 Task: Create a due date automation trigger when advanced on, on the wednesday of the week a card is due add fields without custom field "Resume" set to a number greater or equal to 1 and greater than 10 at 11:00 AM.
Action: Mouse moved to (929, 77)
Screenshot: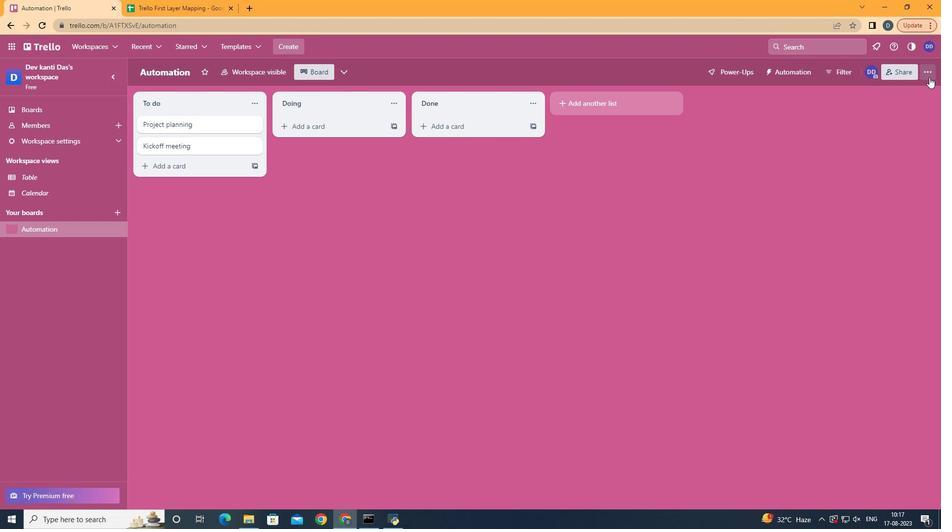 
Action: Mouse pressed left at (929, 77)
Screenshot: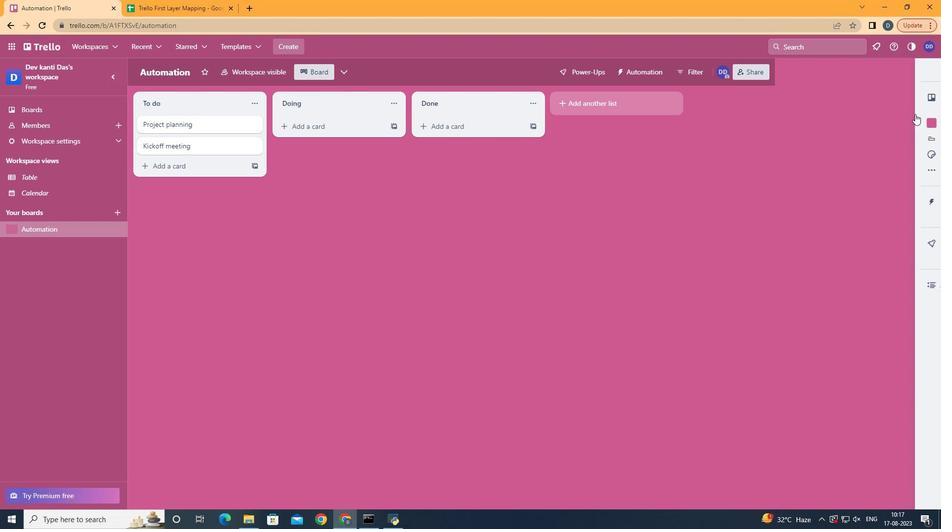 
Action: Mouse moved to (879, 214)
Screenshot: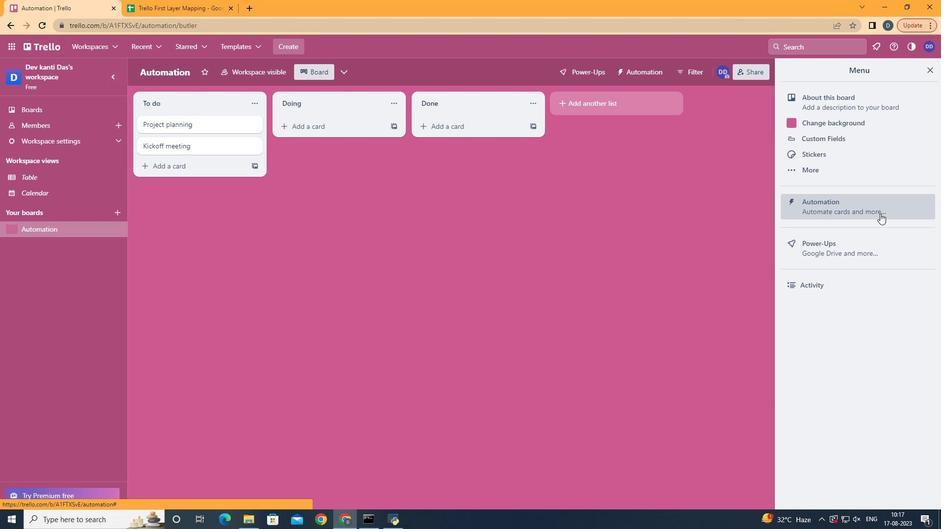 
Action: Mouse pressed left at (879, 214)
Screenshot: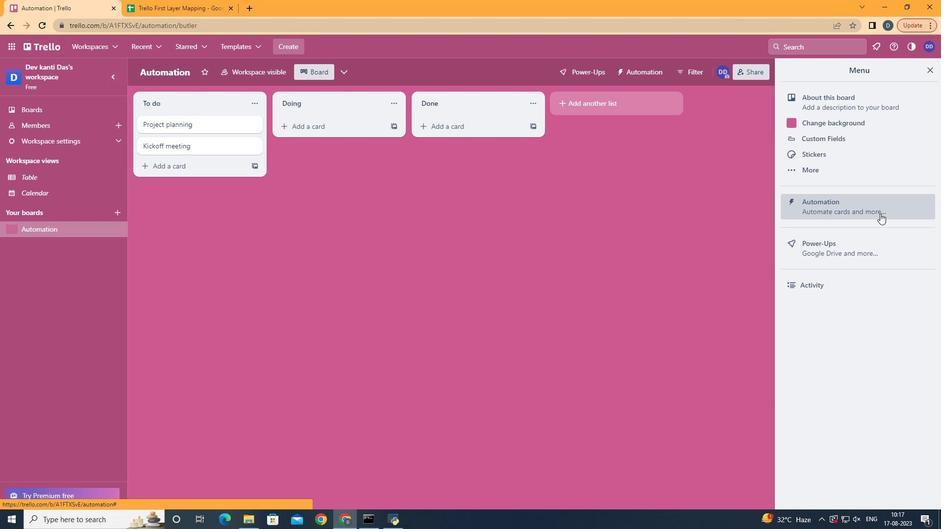 
Action: Mouse moved to (182, 209)
Screenshot: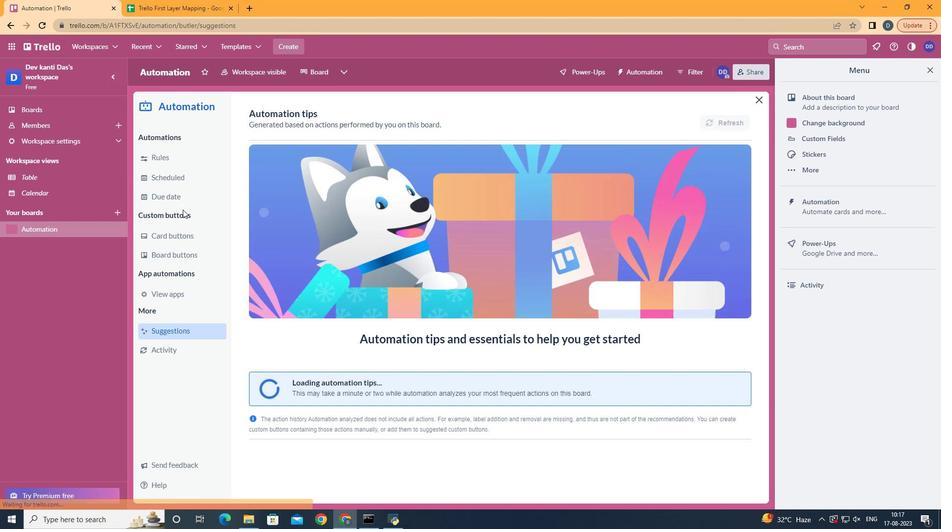 
Action: Mouse pressed left at (182, 209)
Screenshot: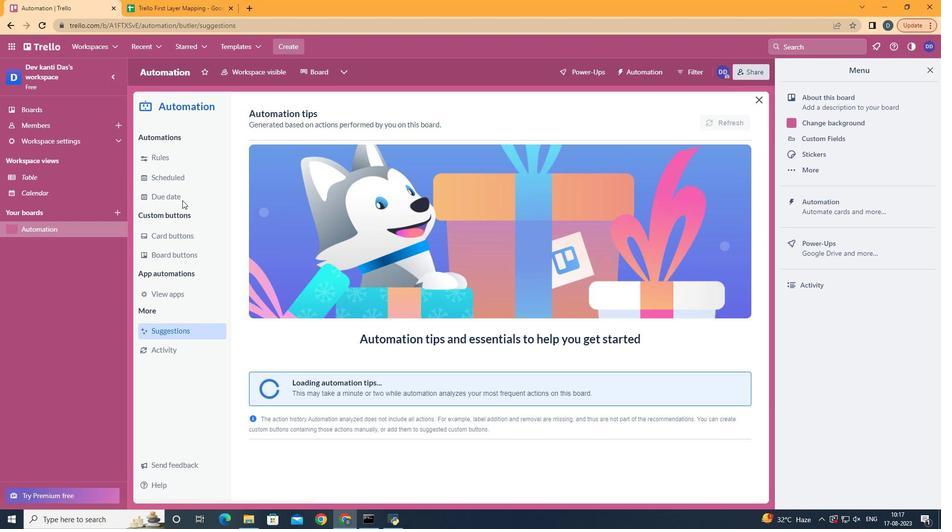 
Action: Mouse moved to (181, 197)
Screenshot: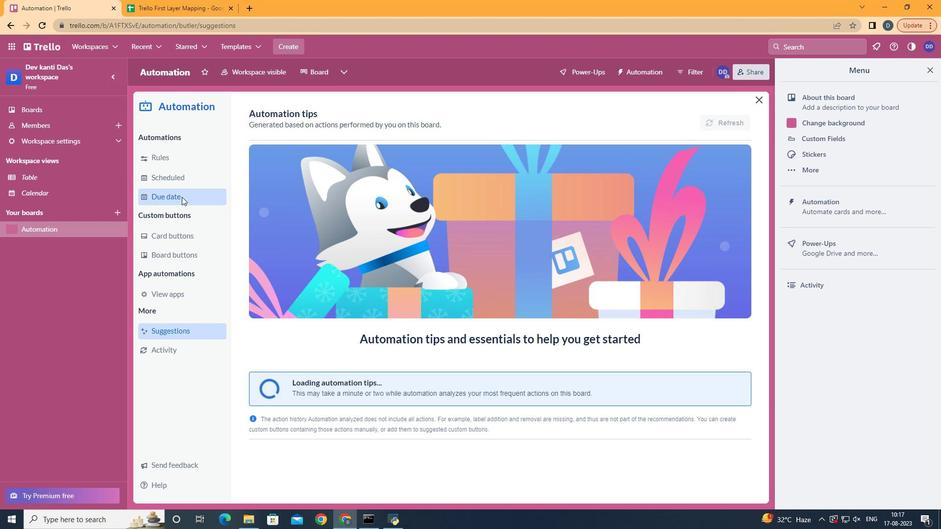 
Action: Mouse pressed left at (181, 197)
Screenshot: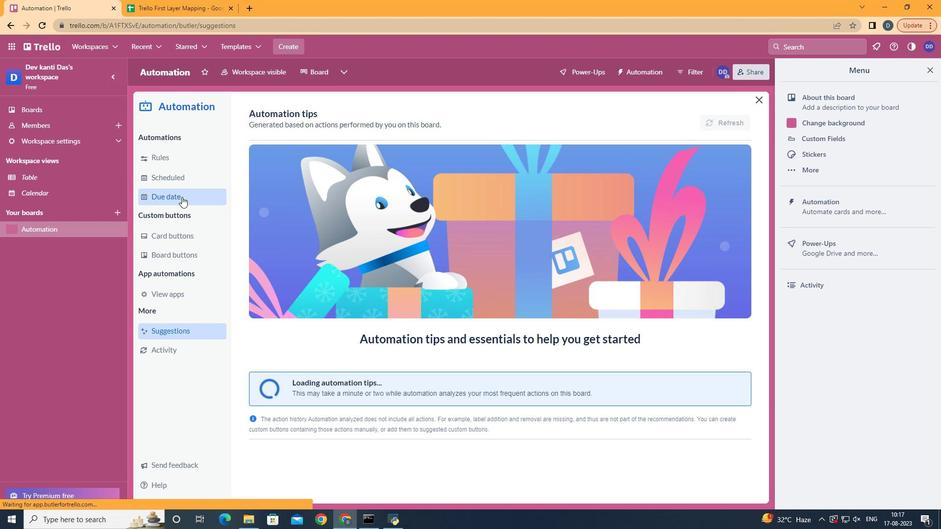 
Action: Mouse moved to (688, 113)
Screenshot: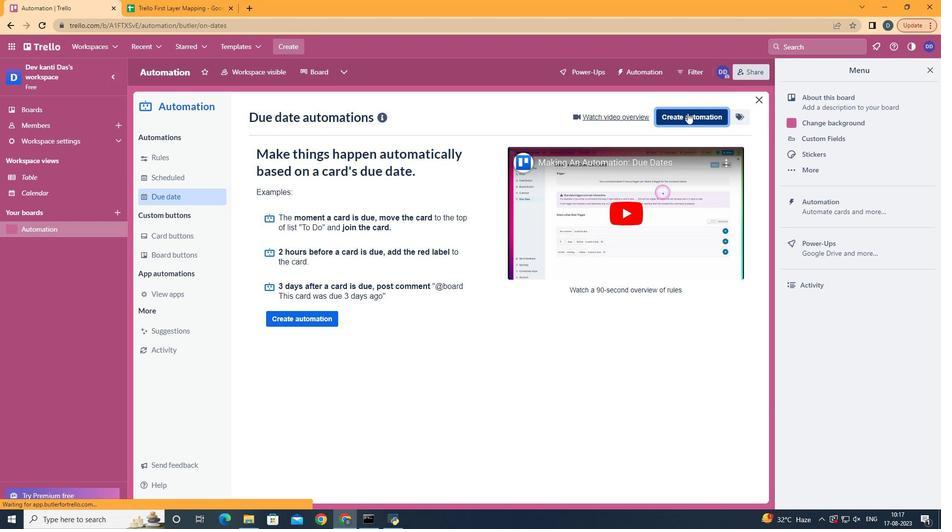 
Action: Mouse pressed left at (688, 113)
Screenshot: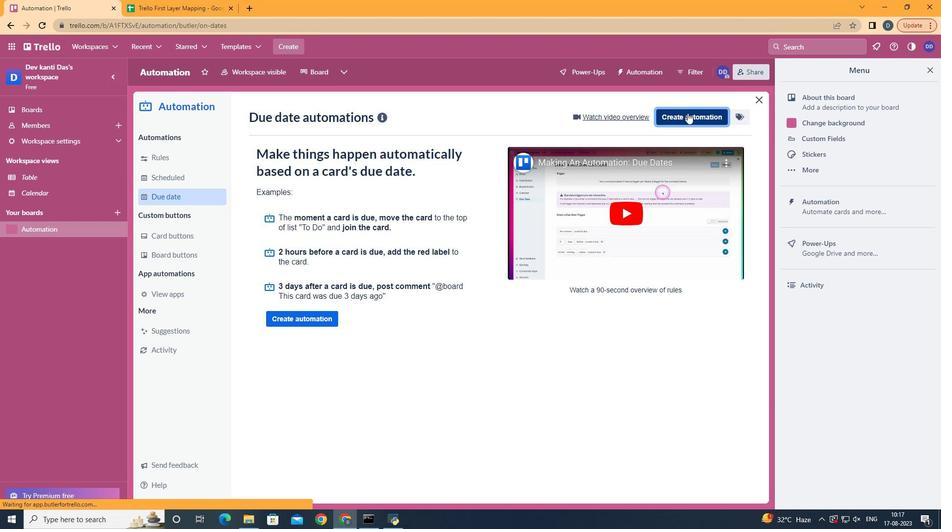 
Action: Mouse moved to (514, 207)
Screenshot: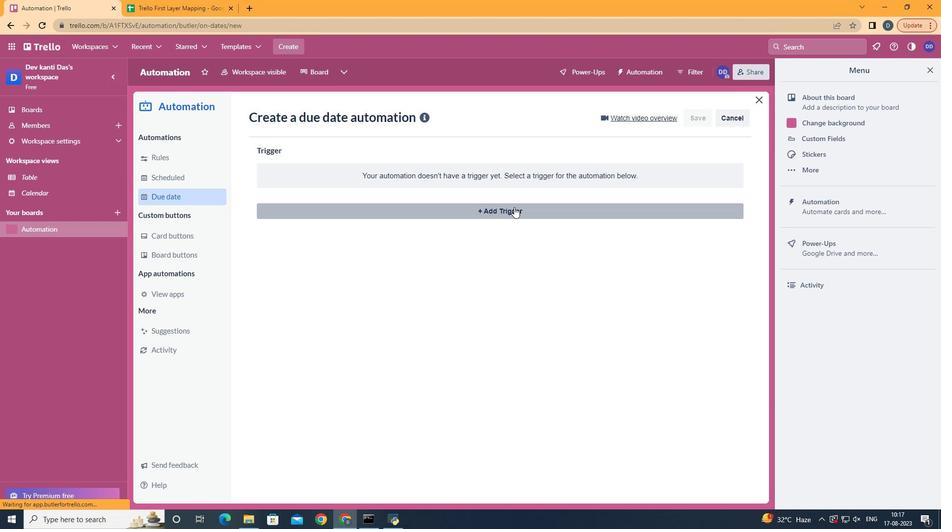 
Action: Mouse pressed left at (514, 207)
Screenshot: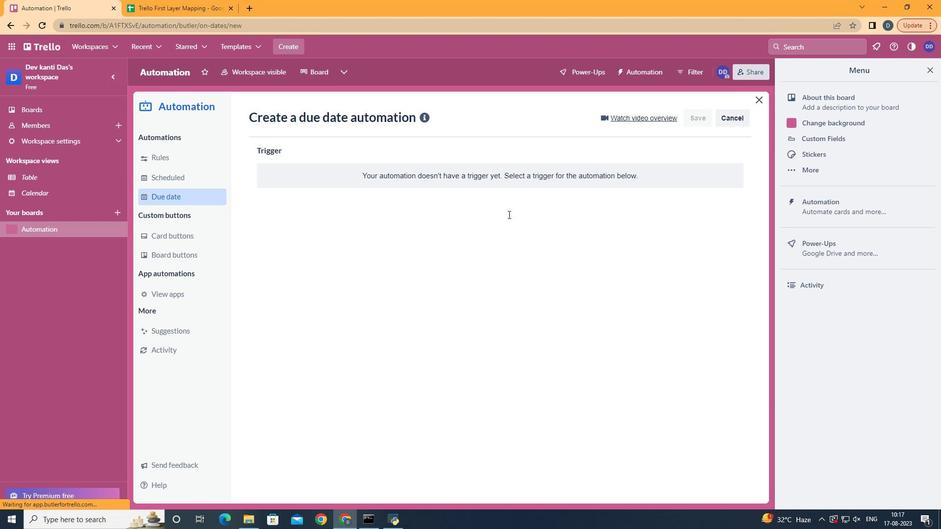 
Action: Mouse moved to (334, 296)
Screenshot: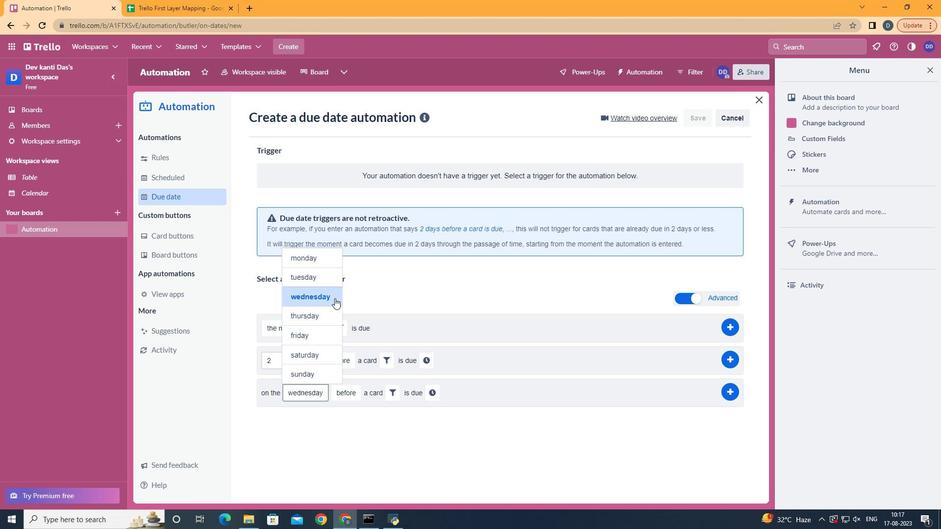 
Action: Mouse pressed left at (334, 296)
Screenshot: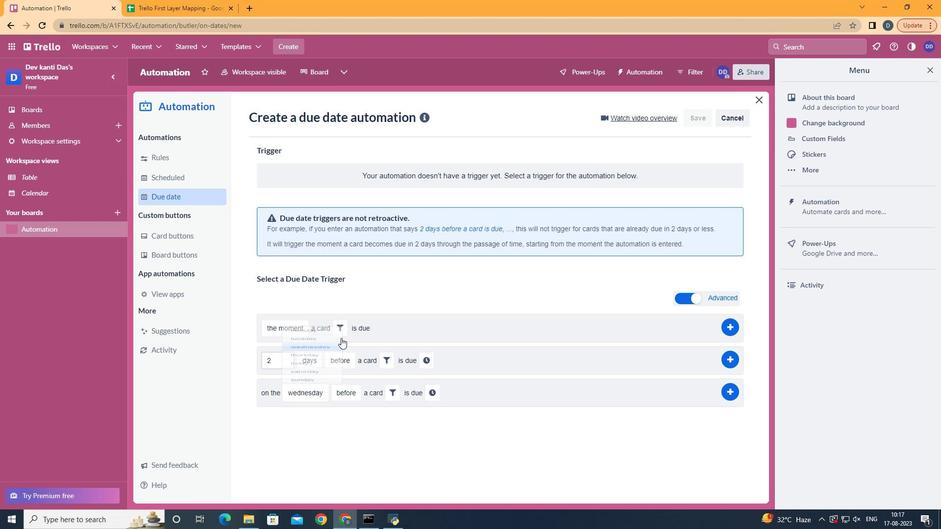 
Action: Mouse moved to (360, 444)
Screenshot: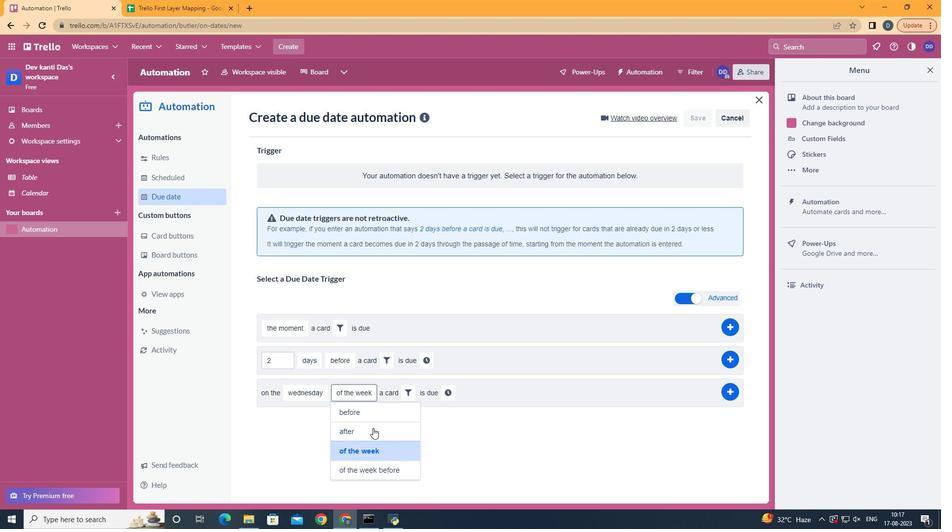 
Action: Mouse pressed left at (360, 444)
Screenshot: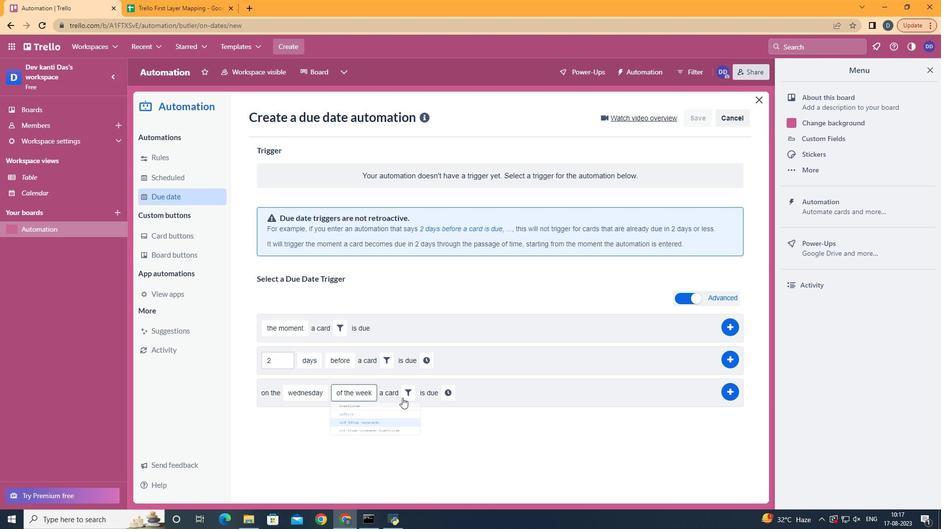 
Action: Mouse moved to (402, 389)
Screenshot: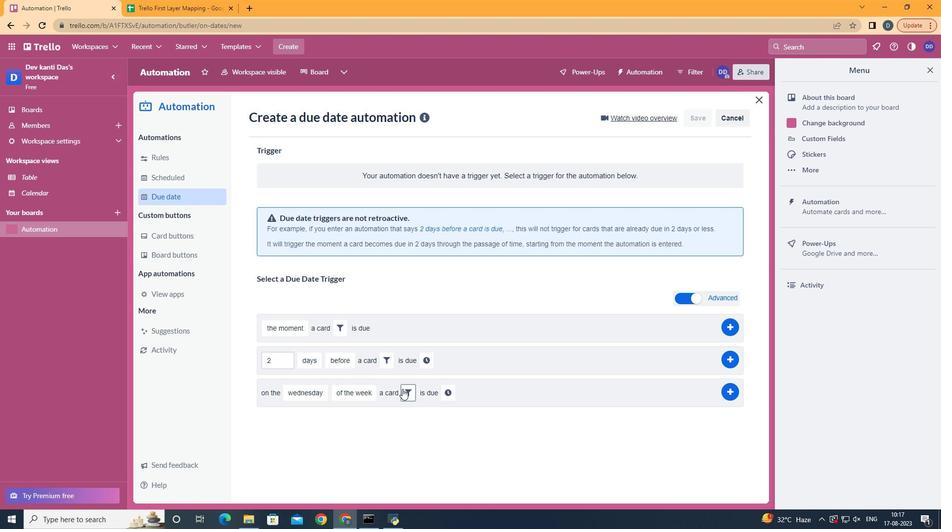 
Action: Mouse pressed left at (402, 389)
Screenshot: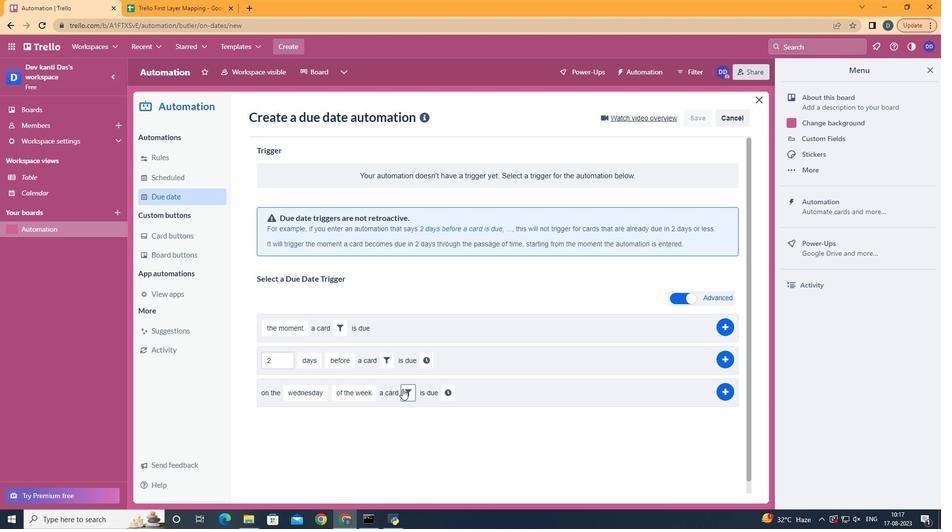 
Action: Mouse moved to (563, 420)
Screenshot: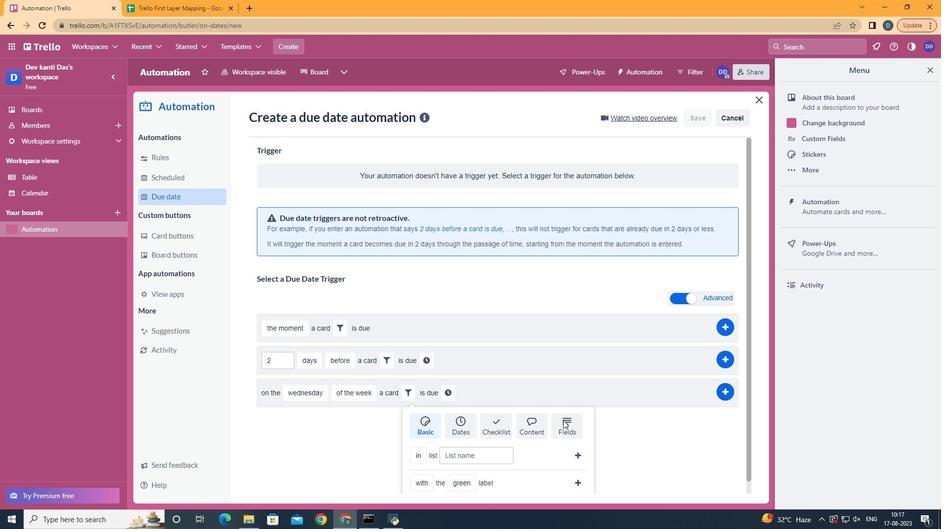 
Action: Mouse pressed left at (563, 420)
Screenshot: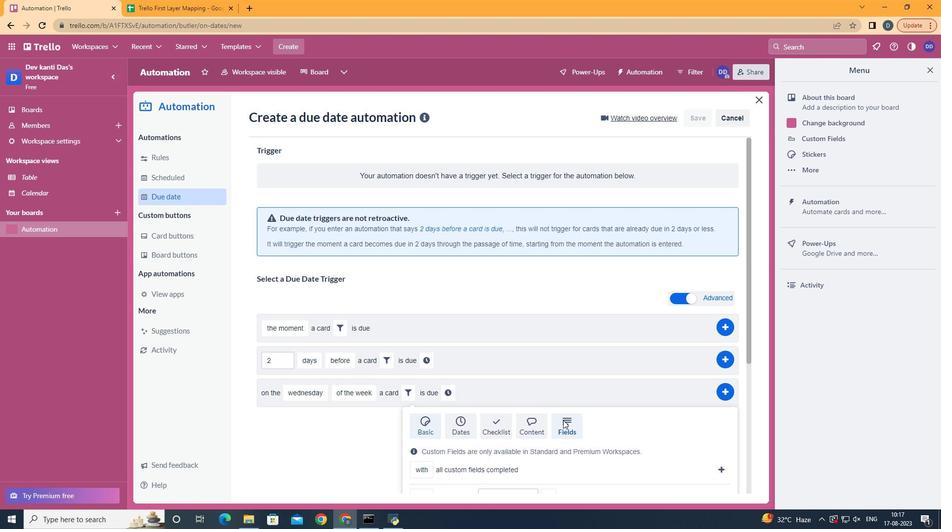 
Action: Mouse scrolled (563, 420) with delta (0, 0)
Screenshot: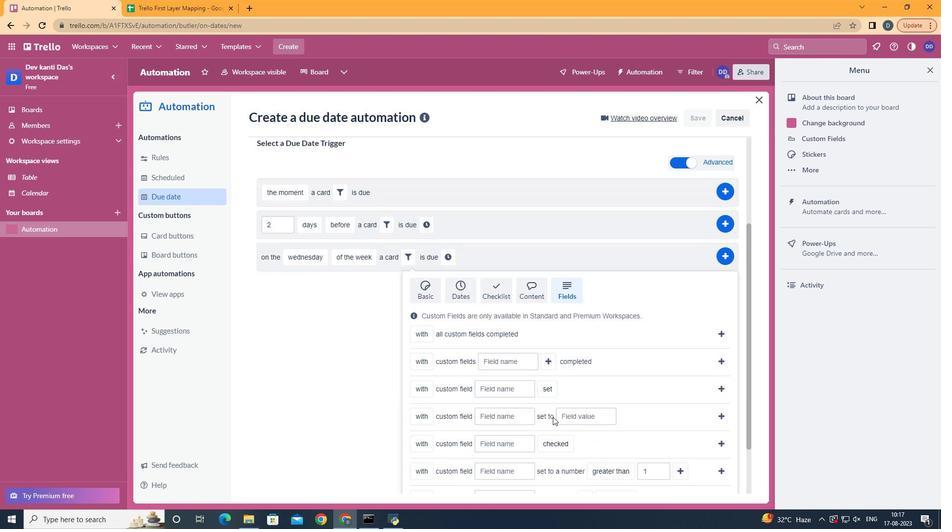 
Action: Mouse moved to (563, 420)
Screenshot: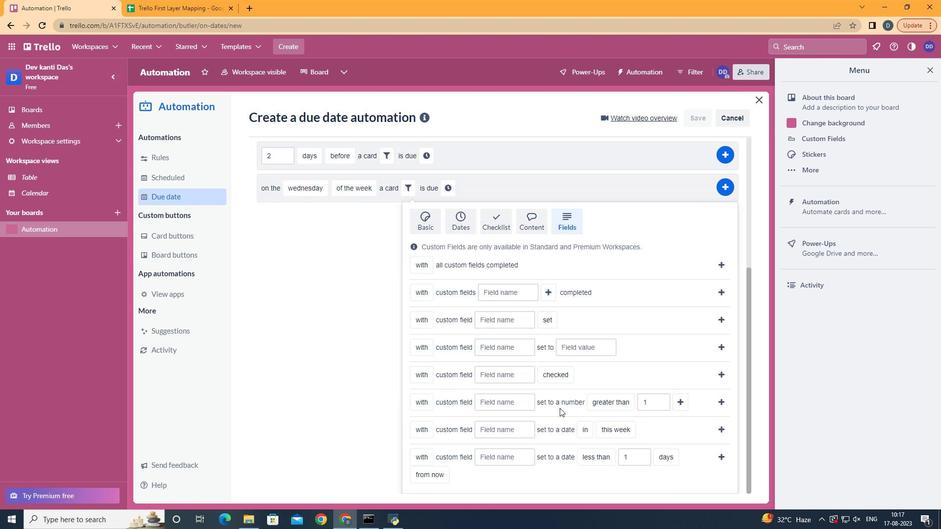 
Action: Mouse scrolled (563, 420) with delta (0, 0)
Screenshot: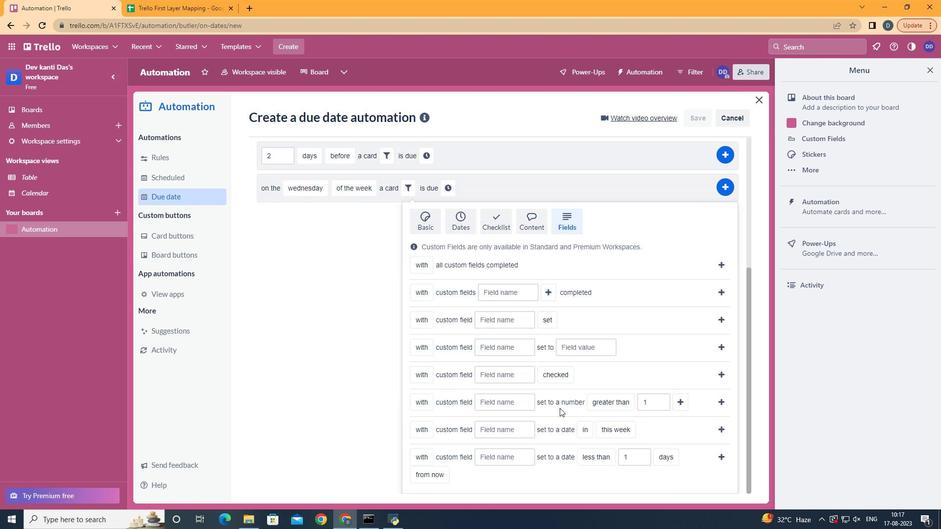 
Action: Mouse moved to (561, 420)
Screenshot: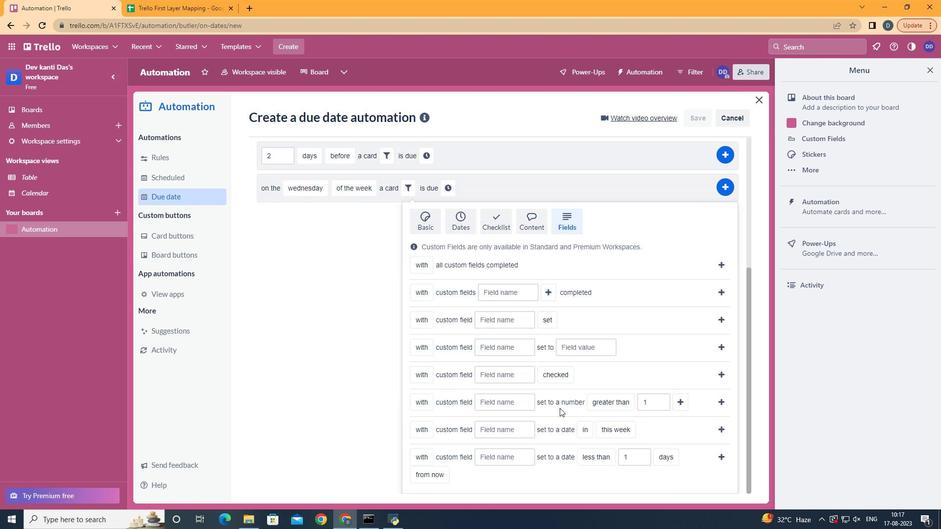 
Action: Mouse scrolled (563, 420) with delta (0, 0)
Screenshot: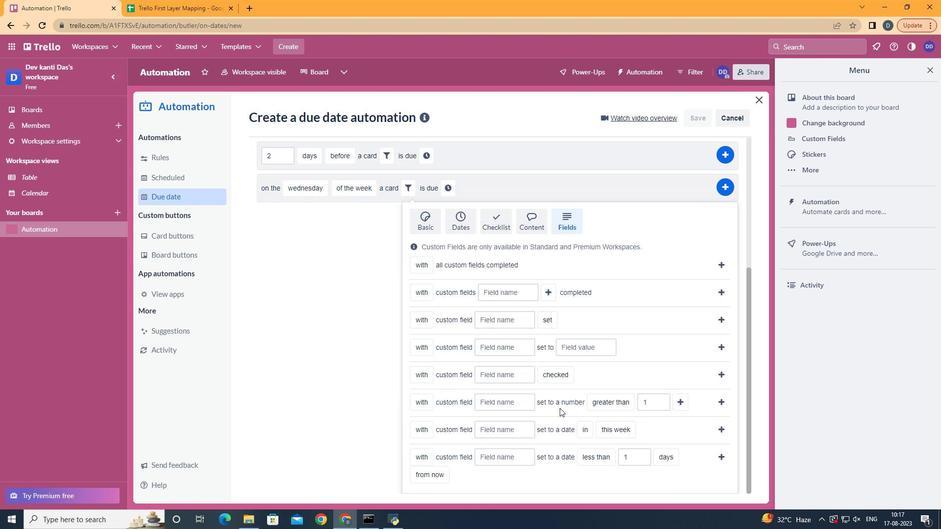 
Action: Mouse moved to (557, 420)
Screenshot: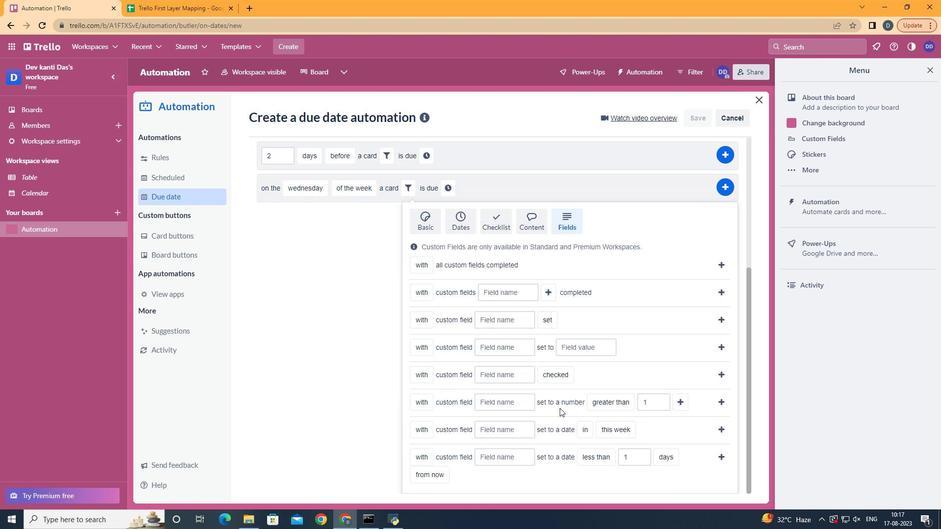 
Action: Mouse scrolled (561, 420) with delta (0, 0)
Screenshot: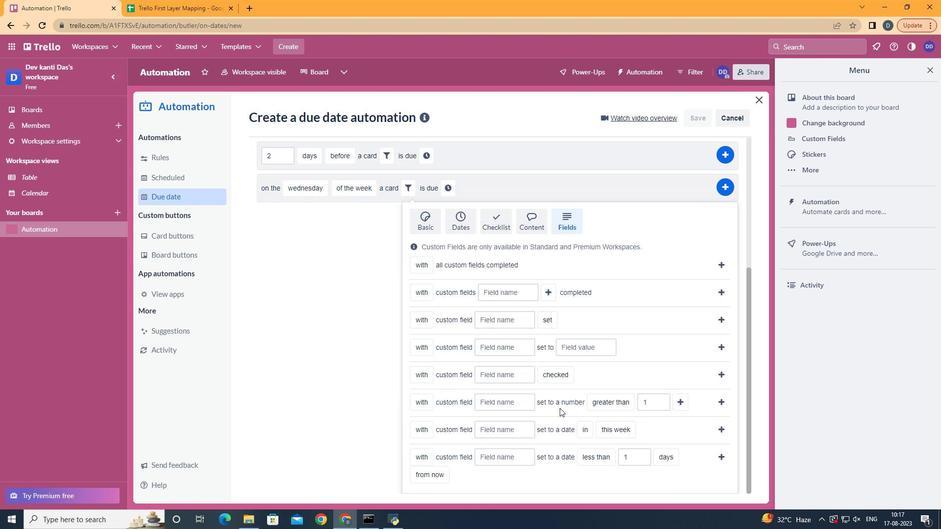 
Action: Mouse moved to (554, 418)
Screenshot: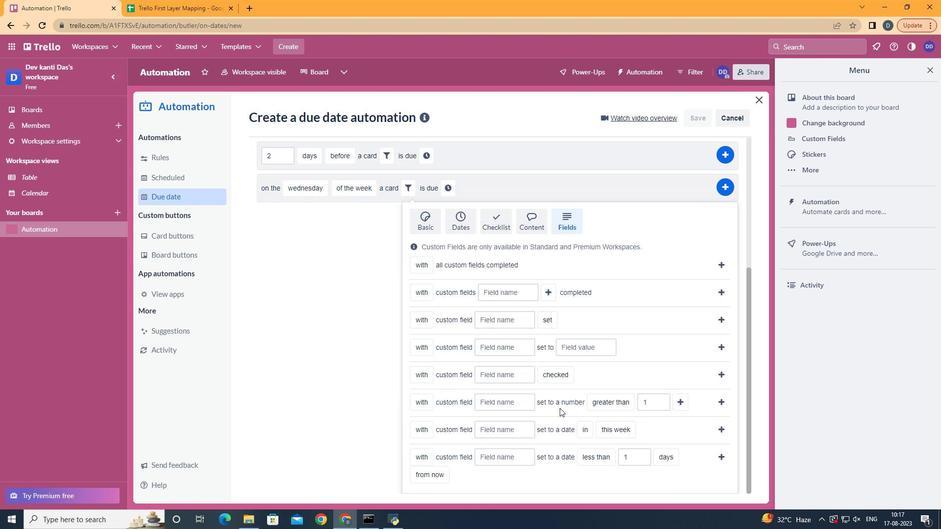 
Action: Mouse scrolled (557, 420) with delta (0, 0)
Screenshot: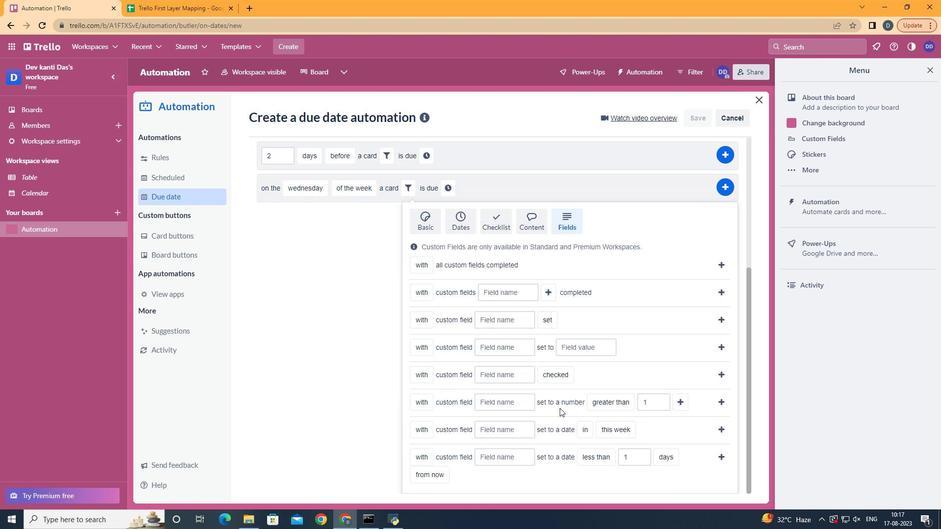 
Action: Mouse moved to (436, 443)
Screenshot: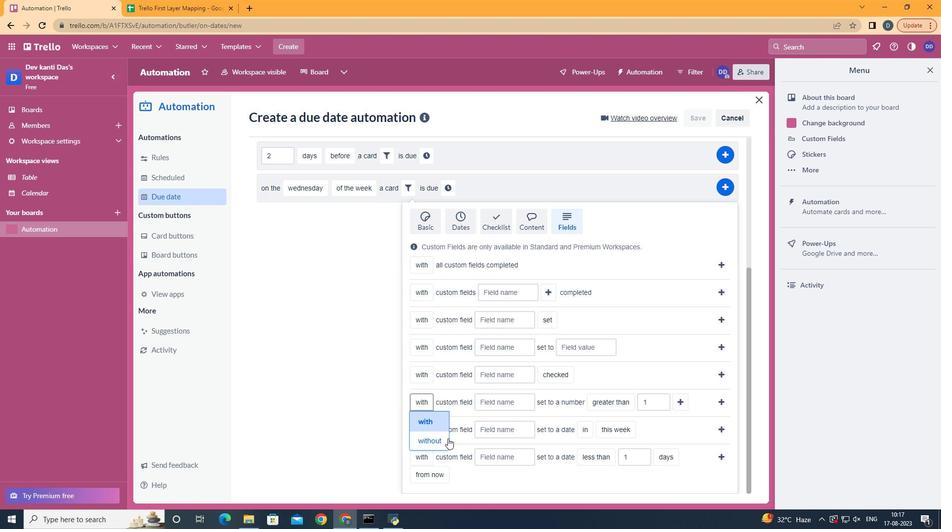 
Action: Mouse pressed left at (436, 443)
Screenshot: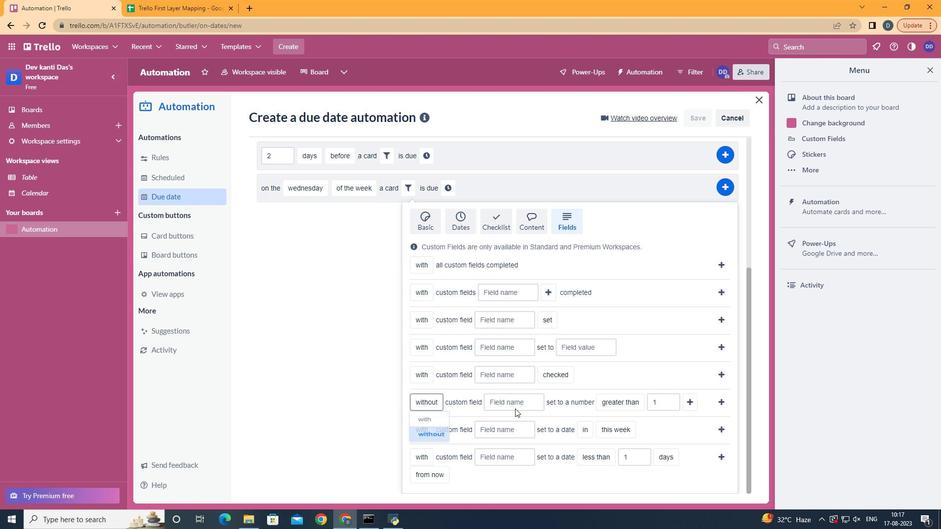 
Action: Mouse moved to (529, 399)
Screenshot: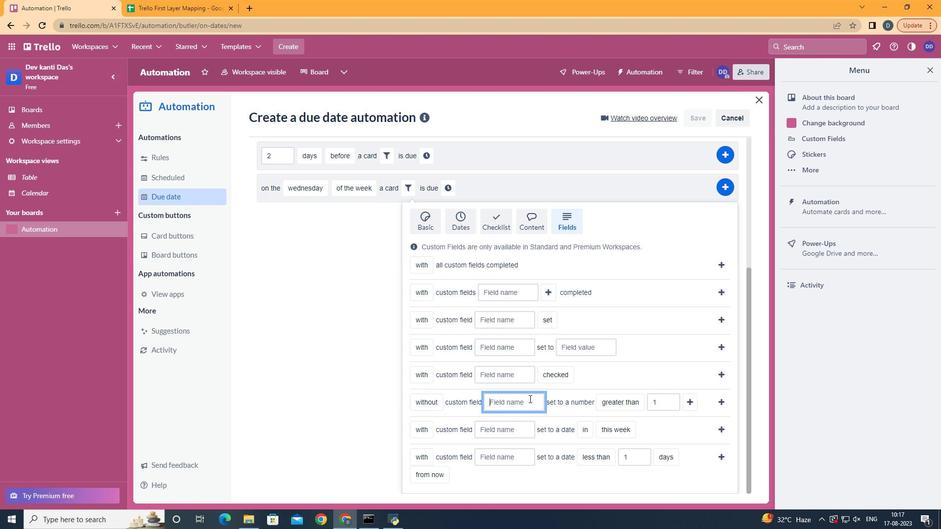 
Action: Mouse pressed left at (529, 399)
Screenshot: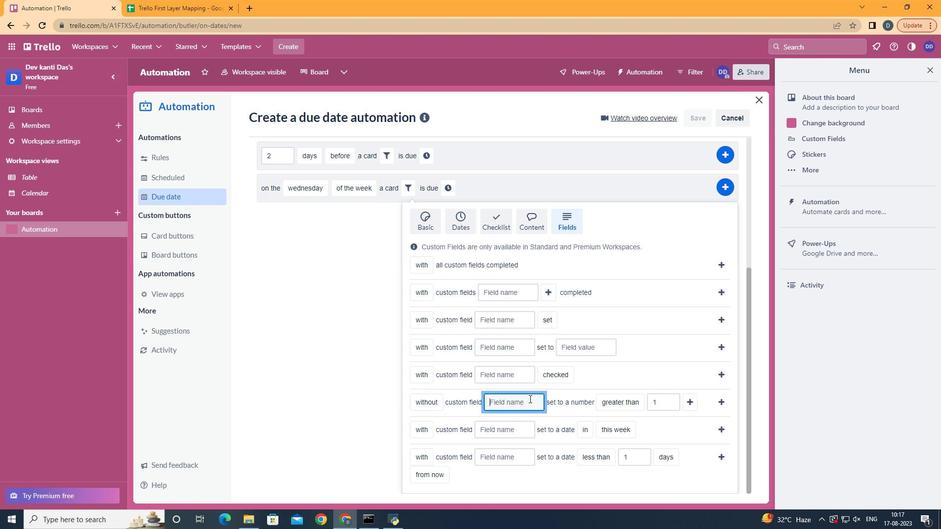 
Action: Key pressed <Key.shift>Resume
Screenshot: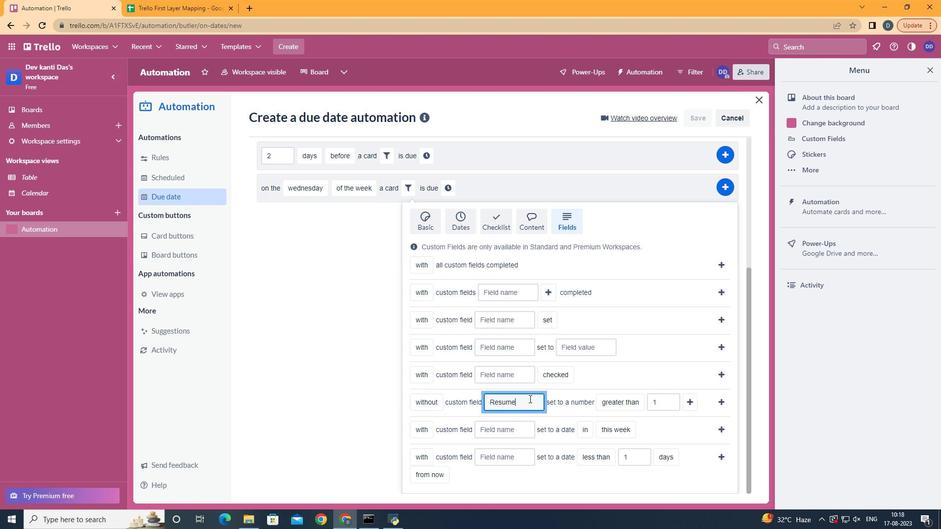 
Action: Mouse moved to (629, 444)
Screenshot: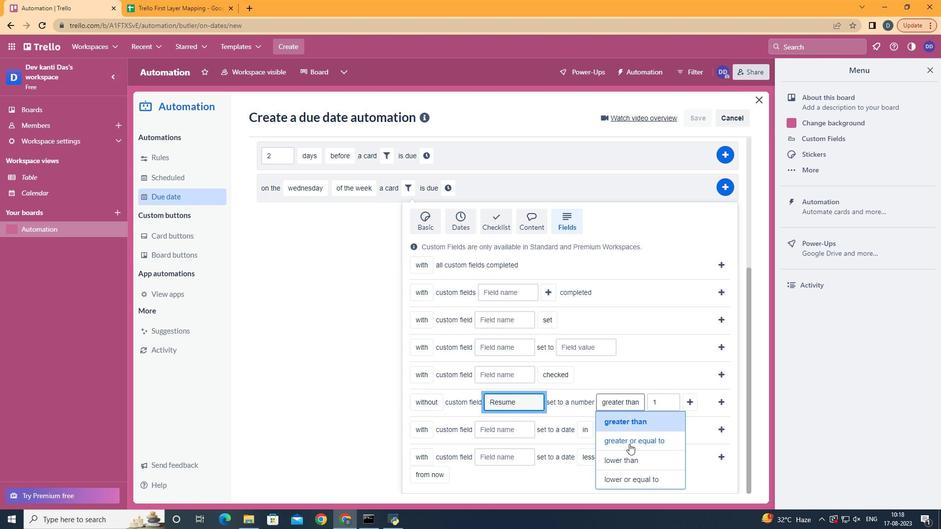 
Action: Mouse pressed left at (629, 444)
Screenshot: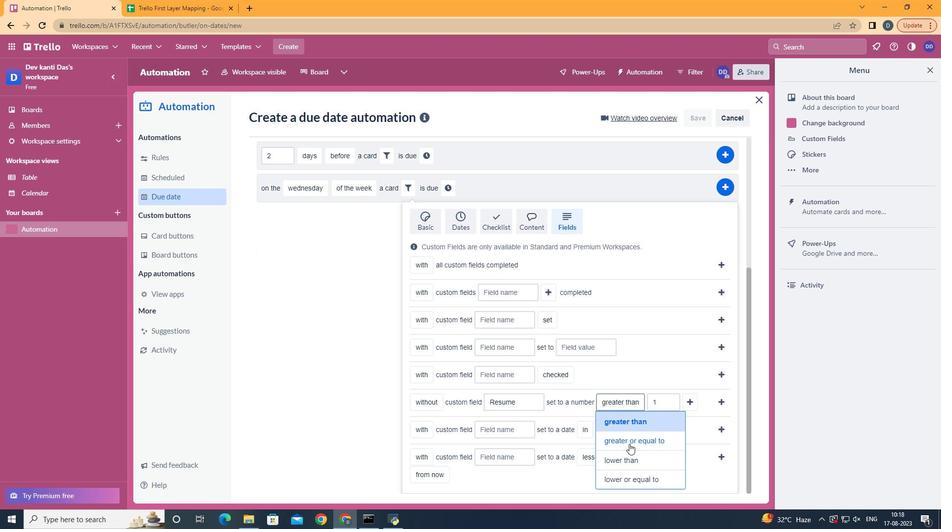 
Action: Mouse moved to (416, 424)
Screenshot: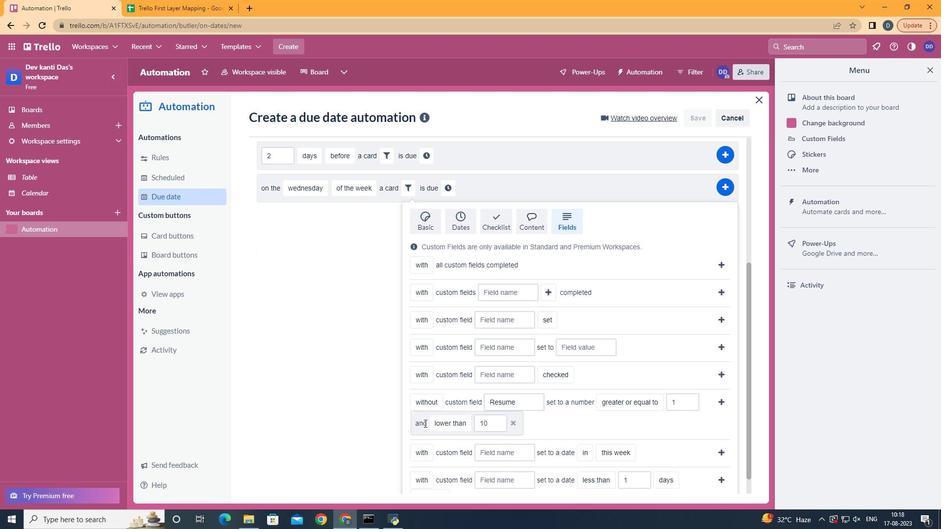 
Action: Mouse pressed left at (416, 424)
Screenshot: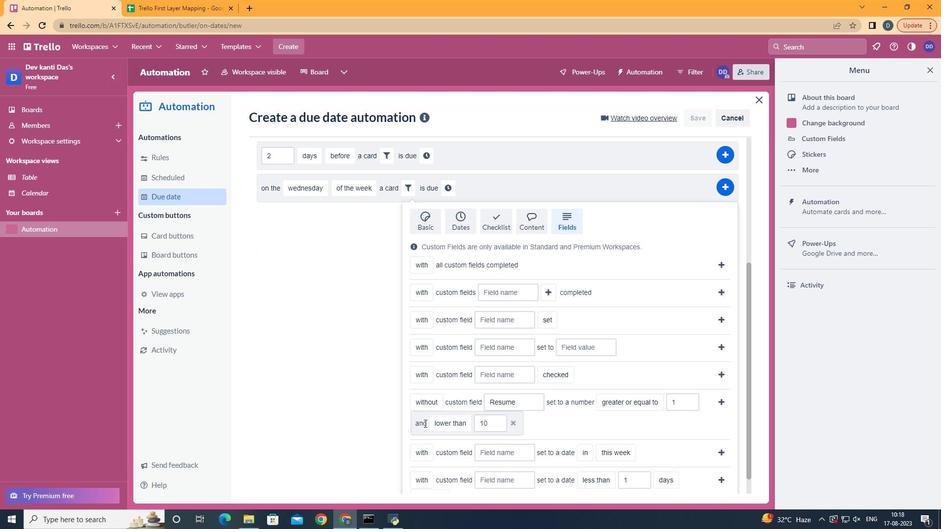 
Action: Mouse moved to (468, 383)
Screenshot: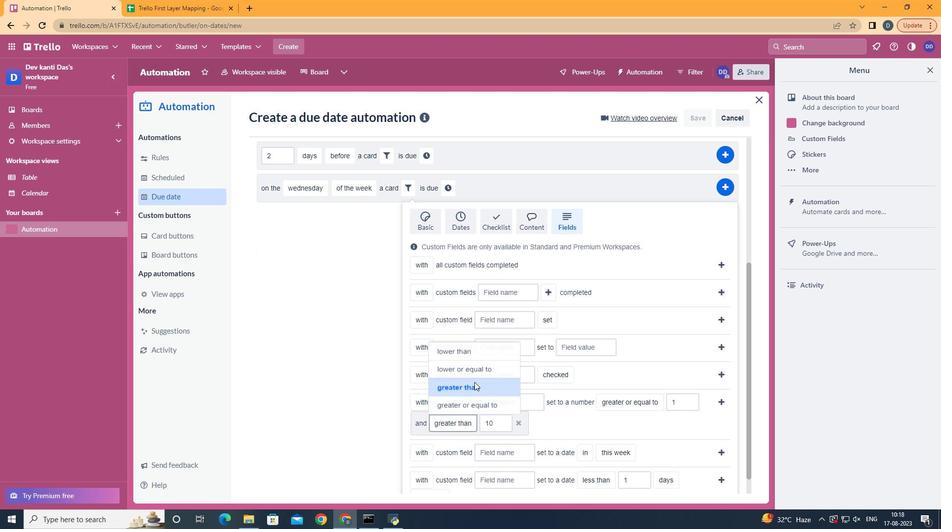 
Action: Mouse pressed left at (468, 383)
Screenshot: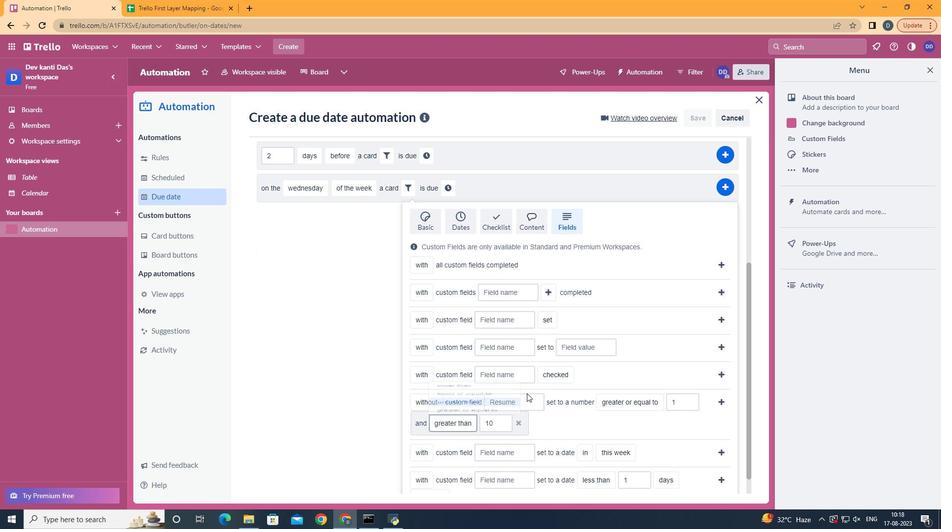 
Action: Mouse moved to (721, 401)
Screenshot: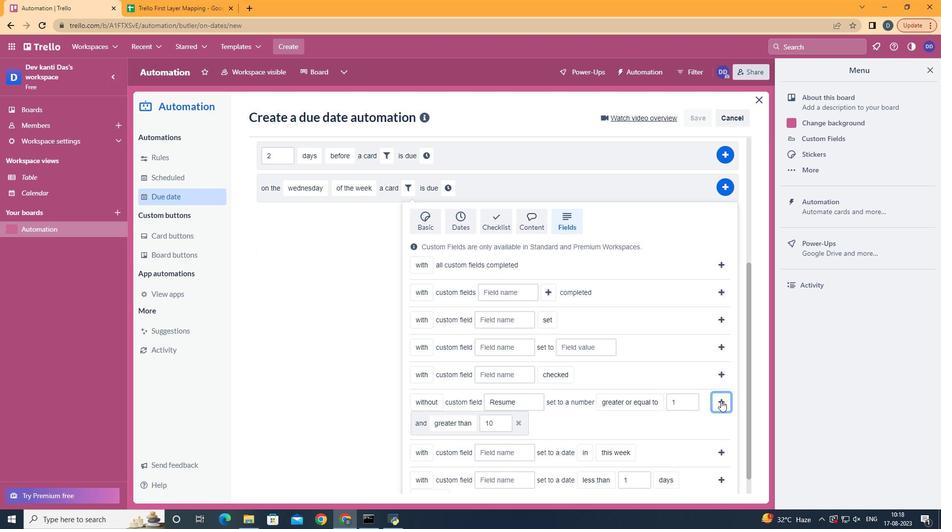 
Action: Mouse pressed left at (721, 401)
Screenshot: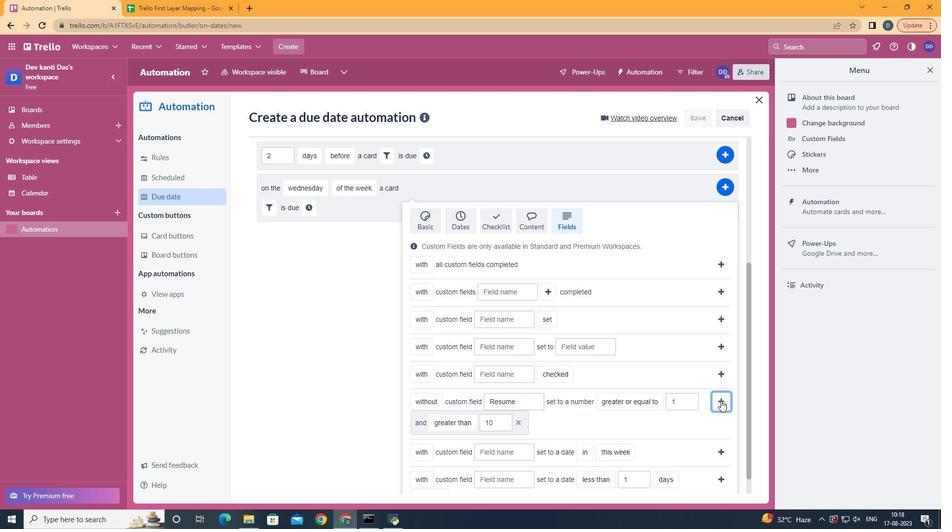 
Action: Mouse moved to (291, 416)
Screenshot: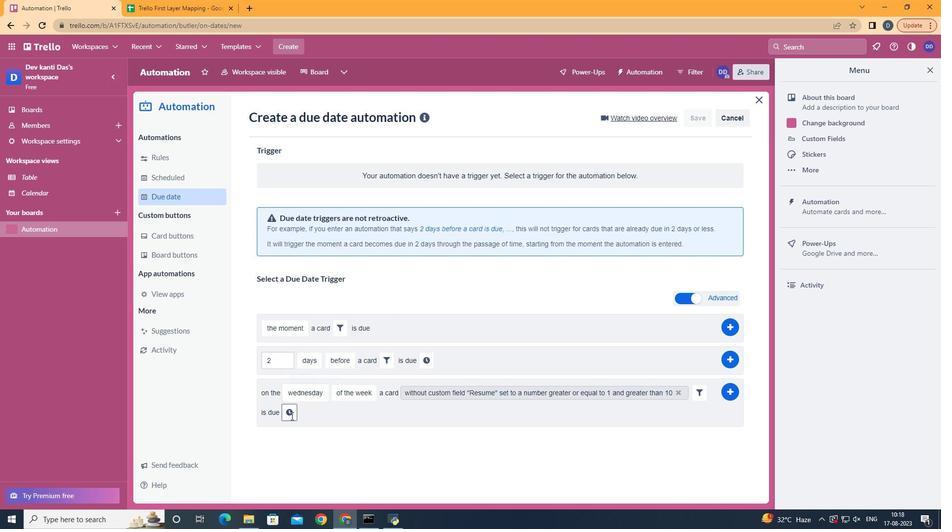 
Action: Mouse pressed left at (291, 416)
Screenshot: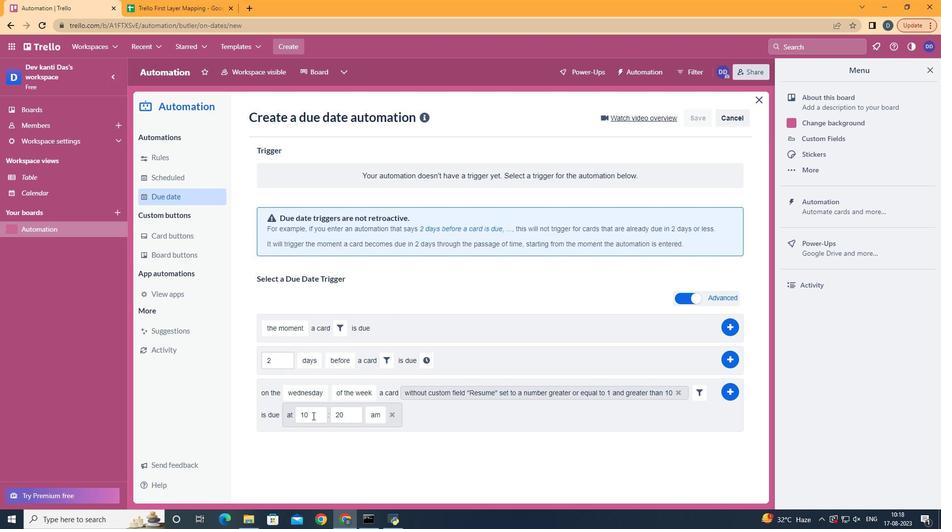 
Action: Mouse moved to (321, 416)
Screenshot: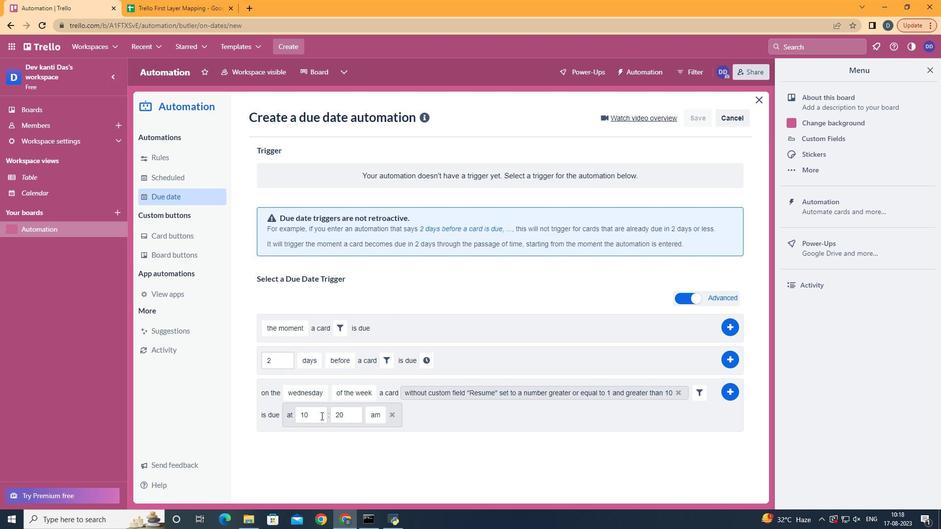 
Action: Mouse pressed left at (321, 416)
Screenshot: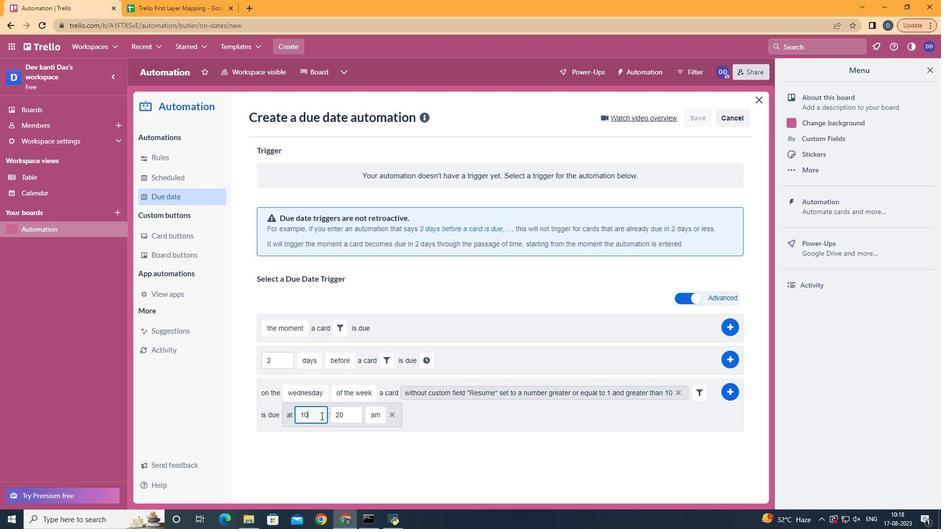
Action: Mouse moved to (318, 413)
Screenshot: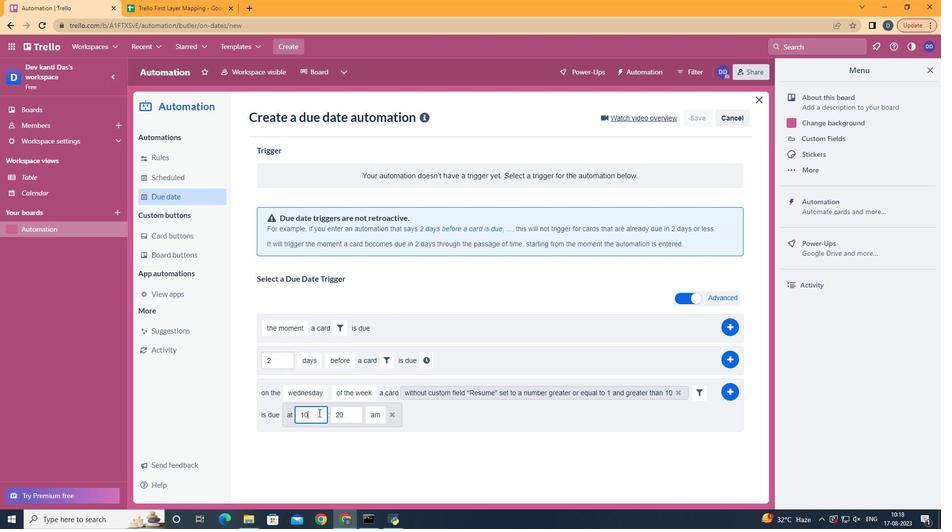 
Action: Key pressed <Key.backspace>1
Screenshot: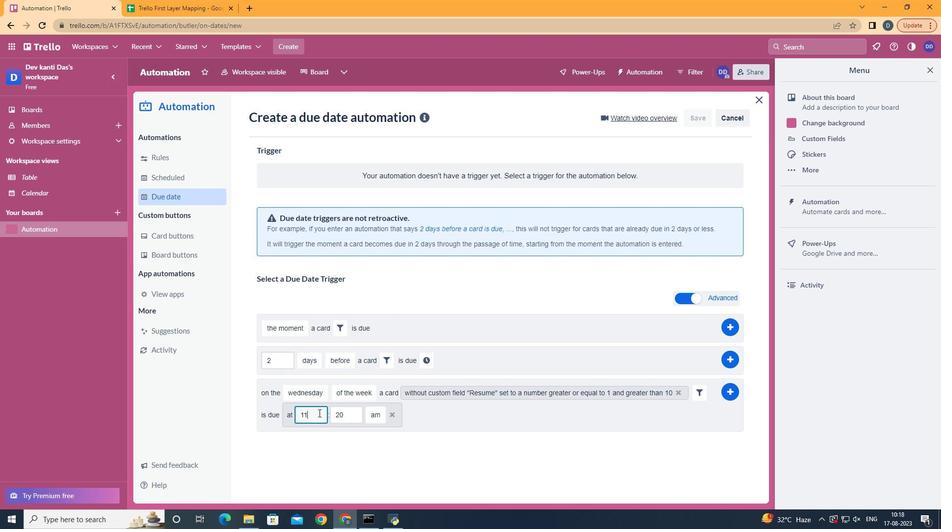 
Action: Mouse moved to (349, 417)
Screenshot: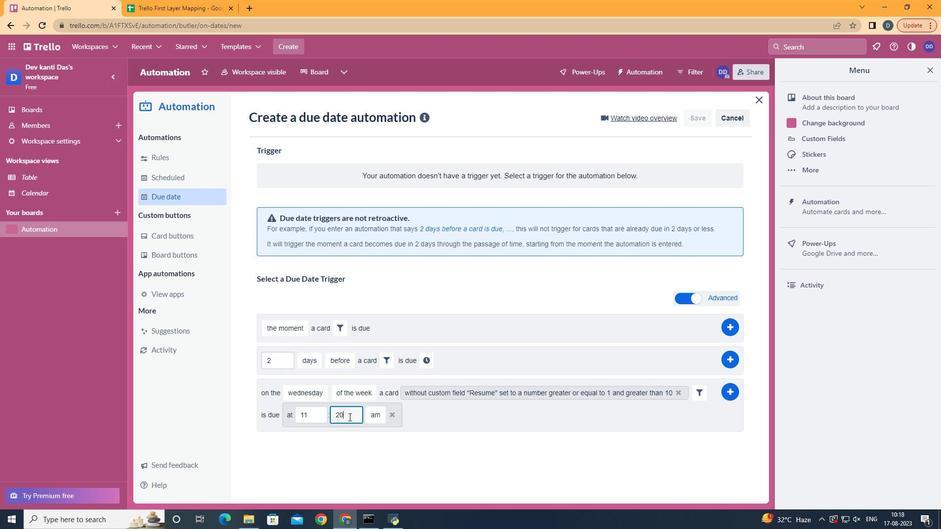 
Action: Mouse pressed left at (349, 417)
Screenshot: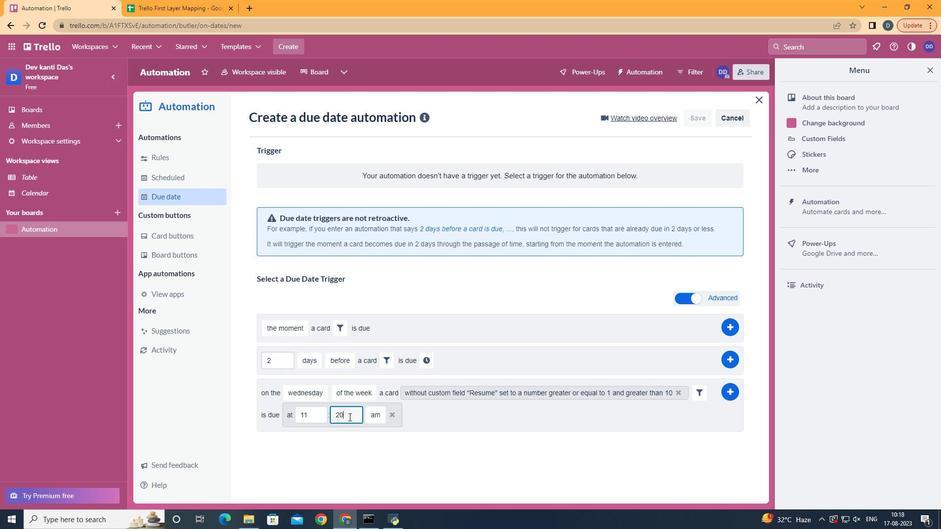 
Action: Key pressed <Key.backspace>
Screenshot: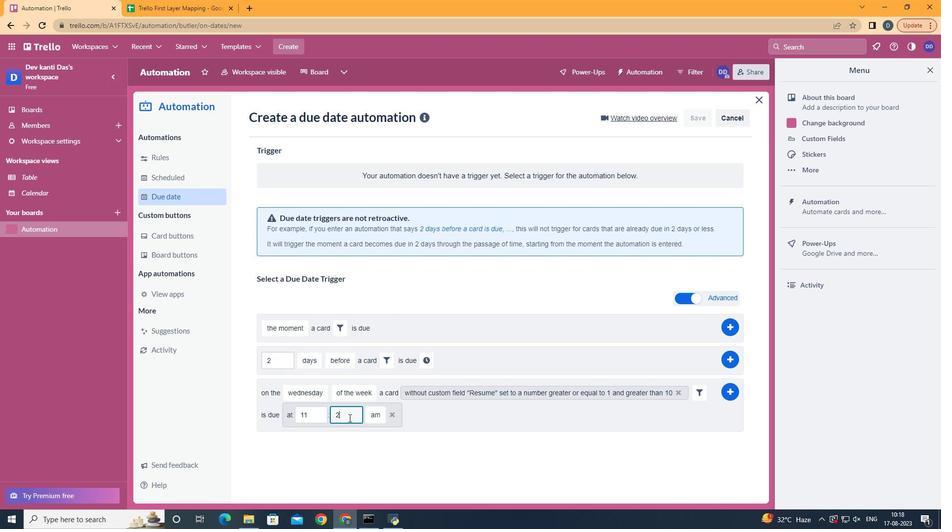 
Action: Mouse moved to (349, 418)
Screenshot: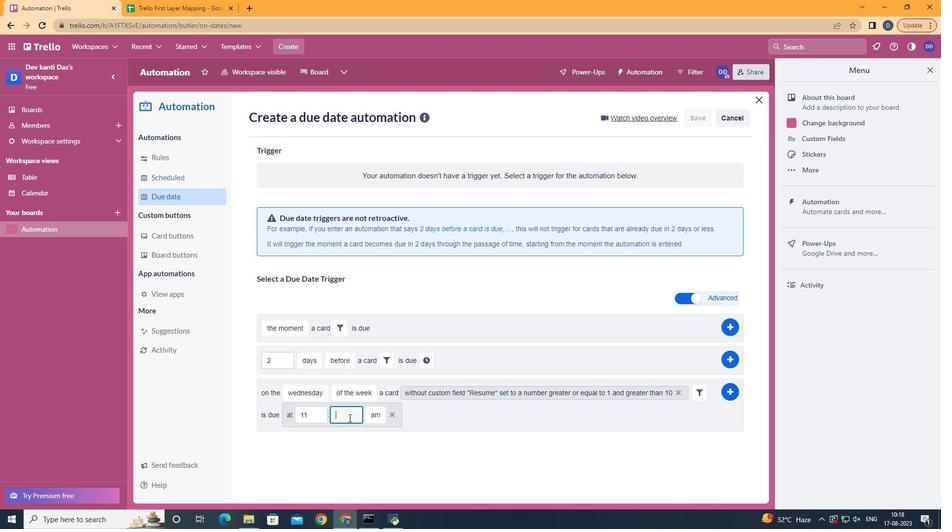 
Action: Key pressed <Key.backspace>00
Screenshot: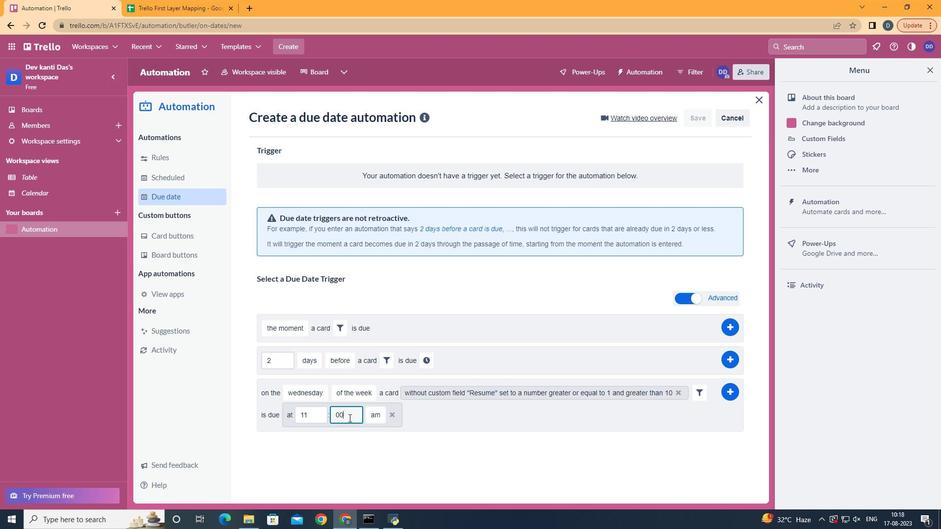 
Action: Mouse moved to (733, 392)
Screenshot: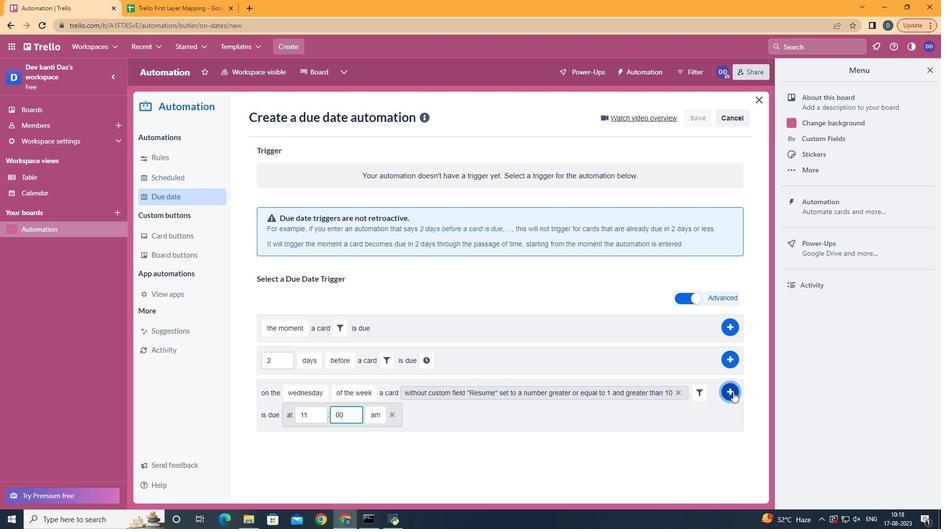 
Action: Mouse pressed left at (733, 392)
Screenshot: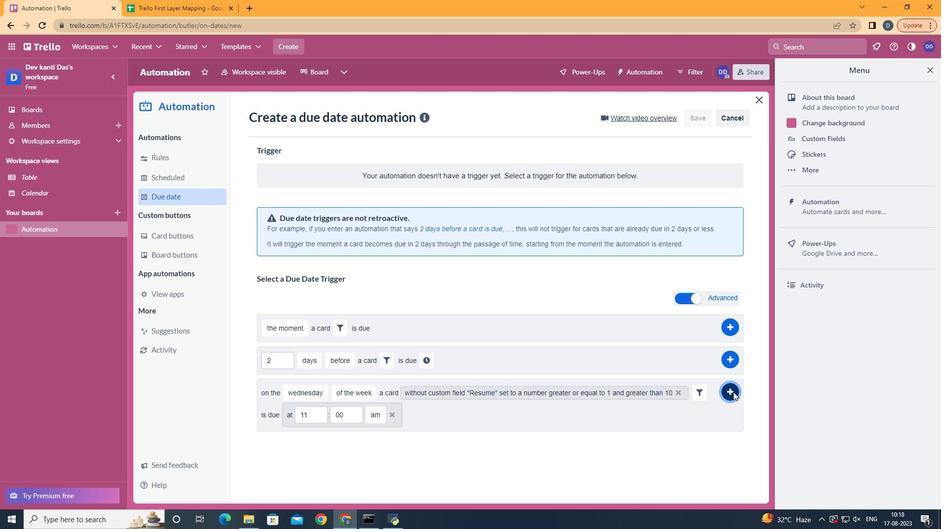 
